 Task: Assign in the project ByteRise the issue 'Develop a new feature to allow for virtual reality or augmented reality experiences' to the sprint 'Running Riot'. Assign in the project ByteRise the issue 'Implement a new feature to allow for voice-based navigation and control of the system' to the sprint 'Running Riot'. Assign in the project ByteRise the issue 'Address issues related to data duplication and redundancy' to the sprint 'Running Riot'. Assign in the project ByteRise the issue 'Develop a new feature to allow for integration with blockchain technology' to the sprint 'Running Riot'
Action: Mouse moved to (211, 54)
Screenshot: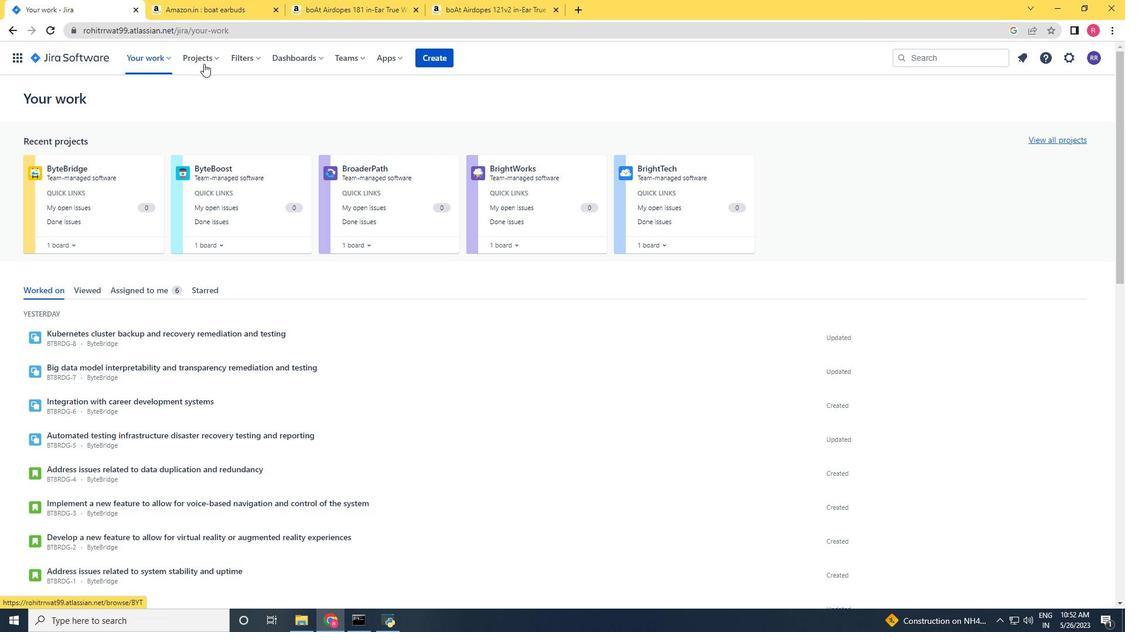
Action: Mouse pressed left at (211, 54)
Screenshot: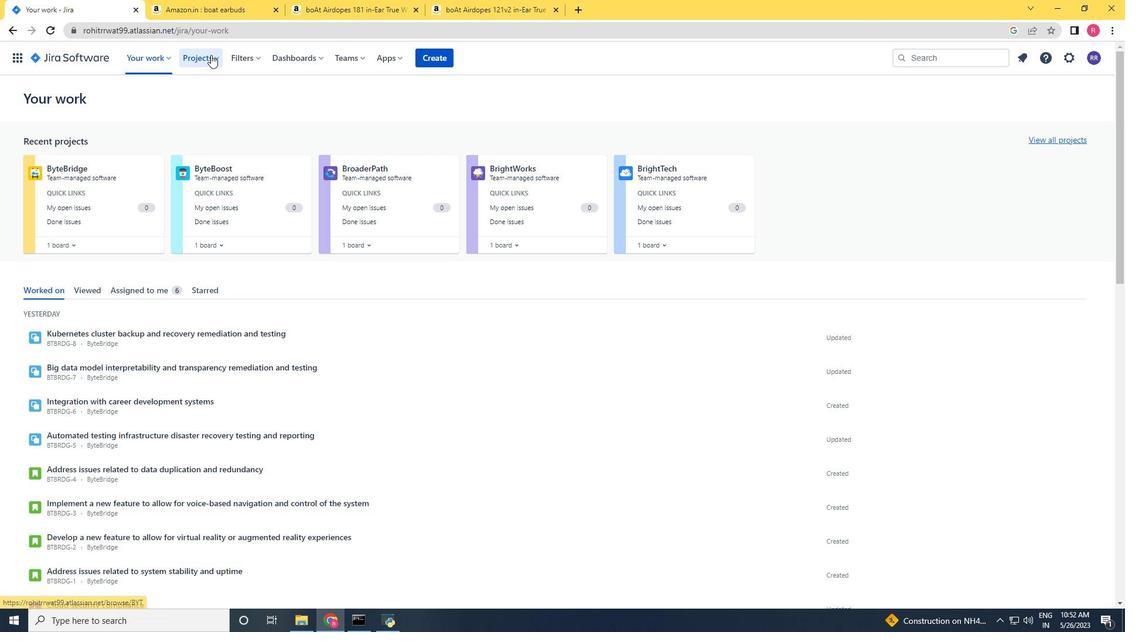 
Action: Mouse moved to (260, 110)
Screenshot: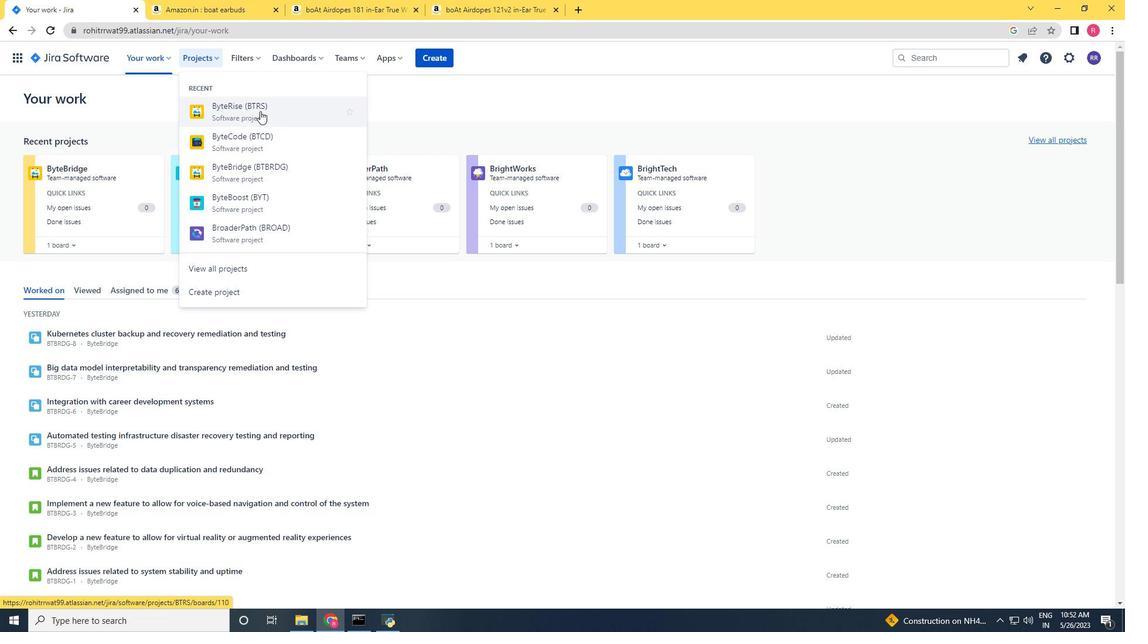 
Action: Mouse pressed left at (260, 110)
Screenshot: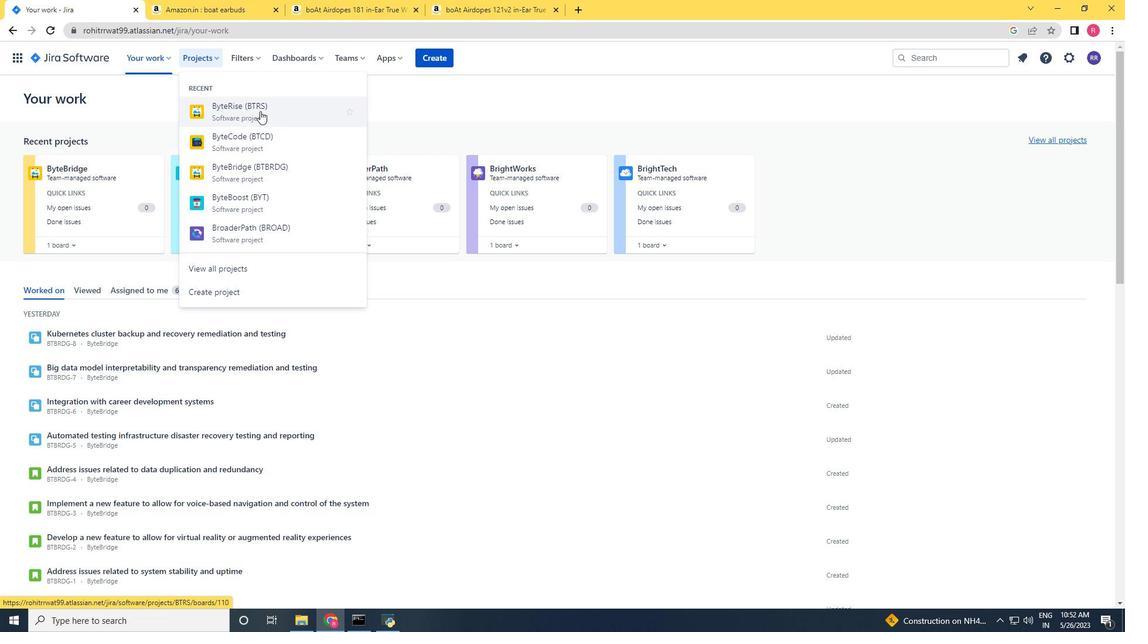 
Action: Mouse moved to (76, 179)
Screenshot: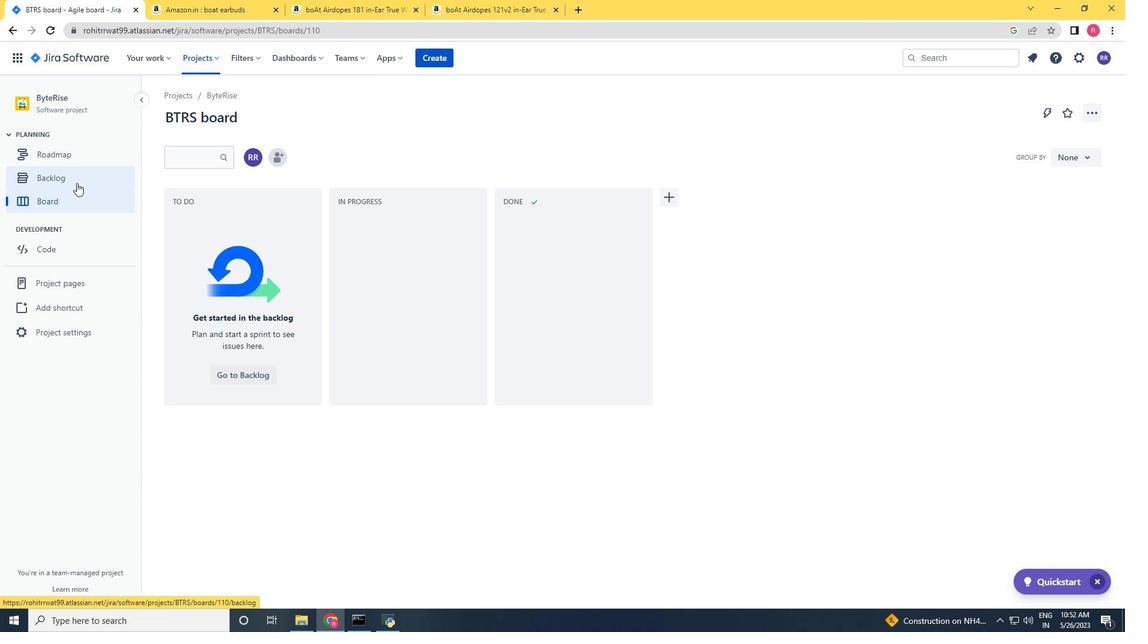 
Action: Mouse pressed left at (76, 179)
Screenshot: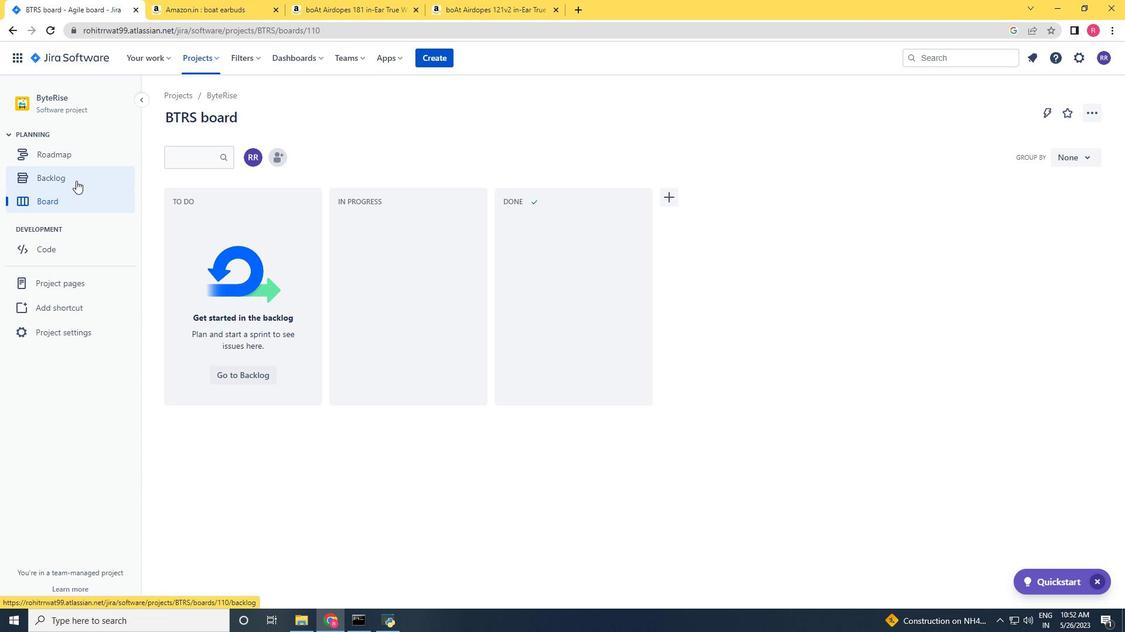 
Action: Mouse moved to (1070, 311)
Screenshot: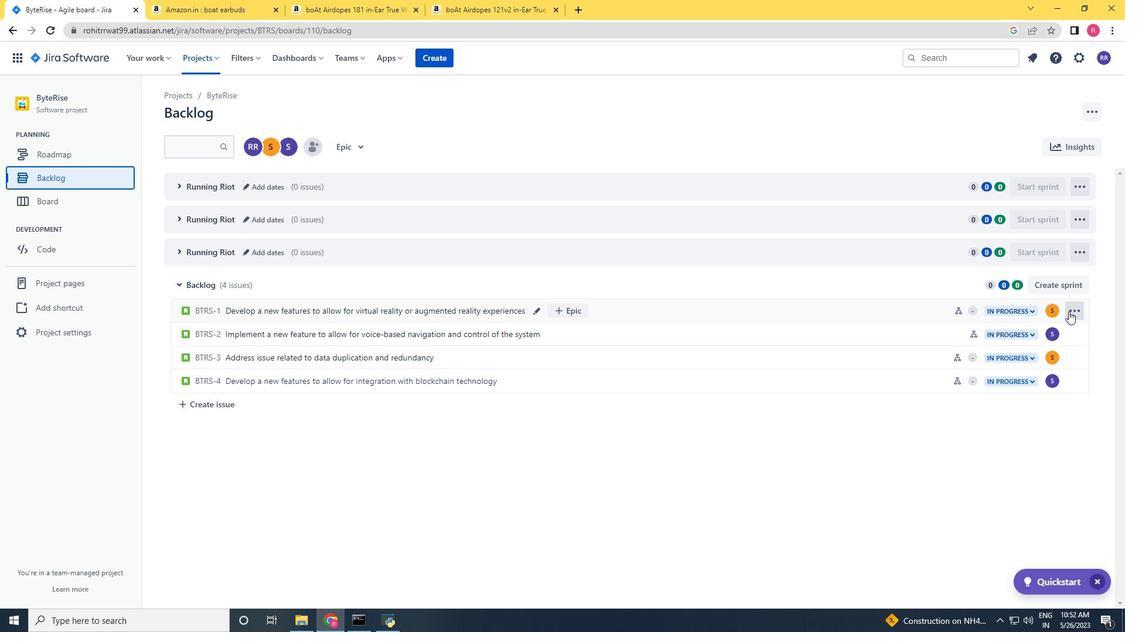 
Action: Mouse pressed left at (1070, 311)
Screenshot: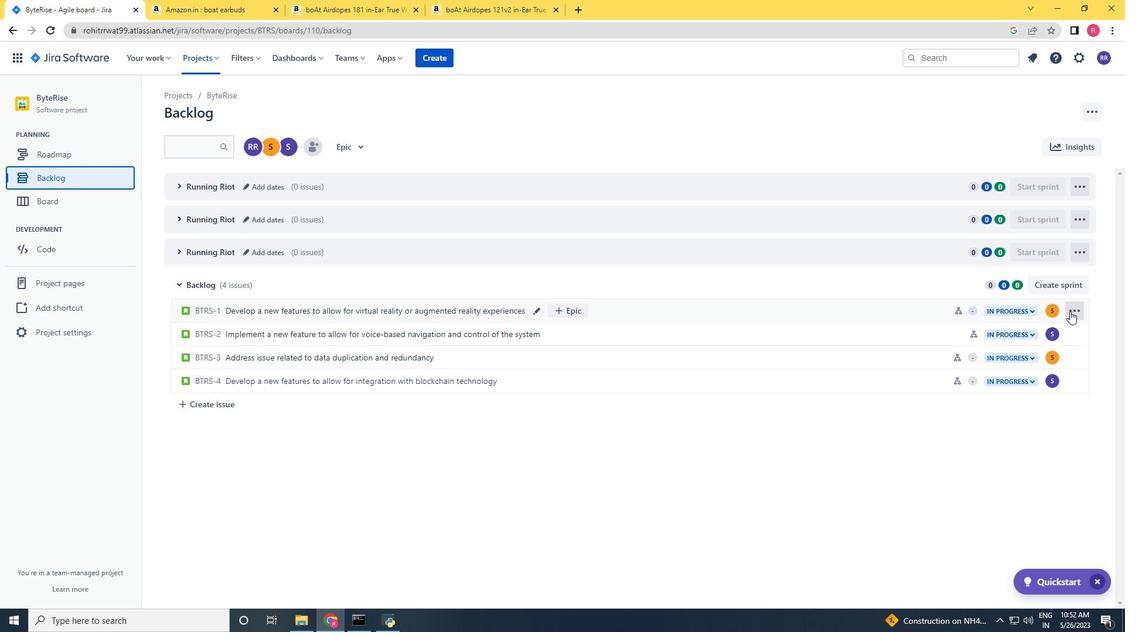 
Action: Mouse moved to (1048, 452)
Screenshot: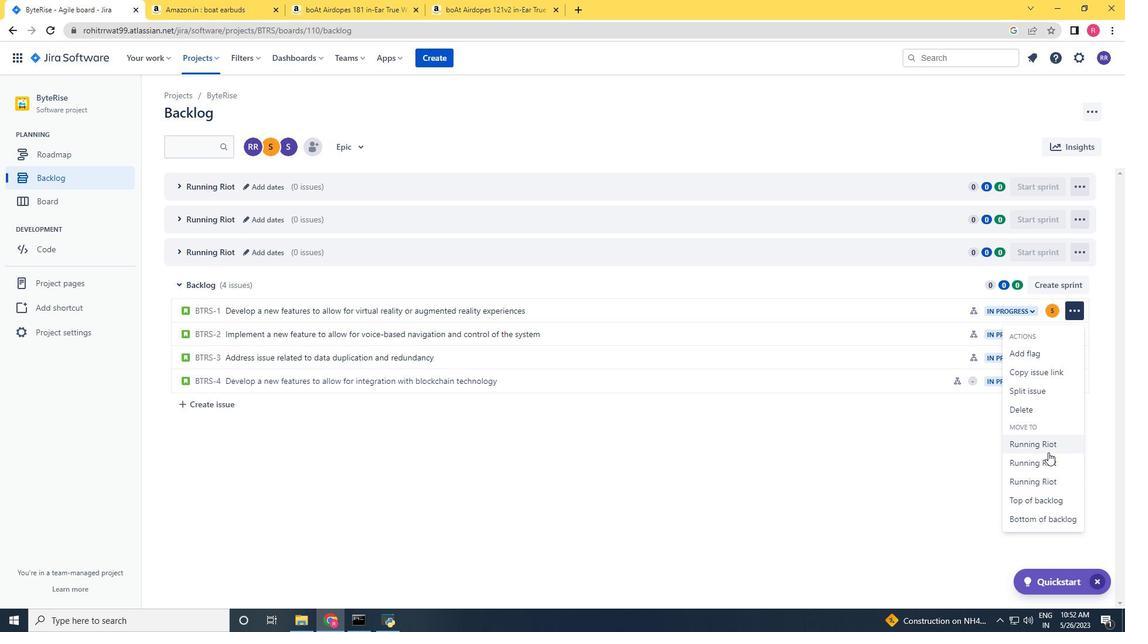 
Action: Mouse pressed left at (1048, 452)
Screenshot: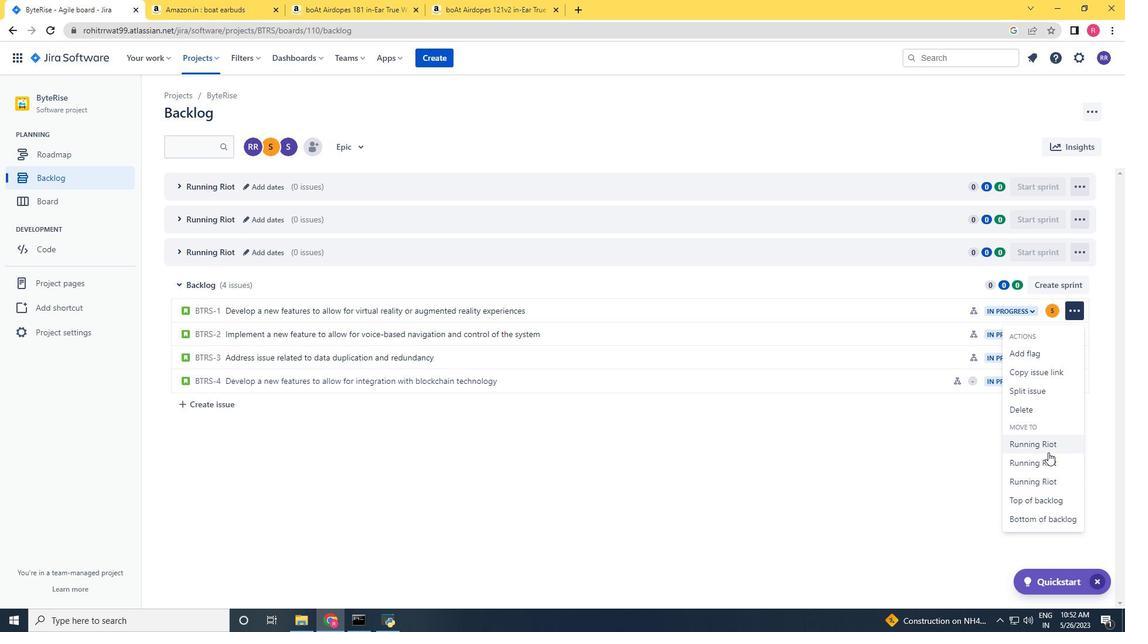 
Action: Mouse moved to (179, 186)
Screenshot: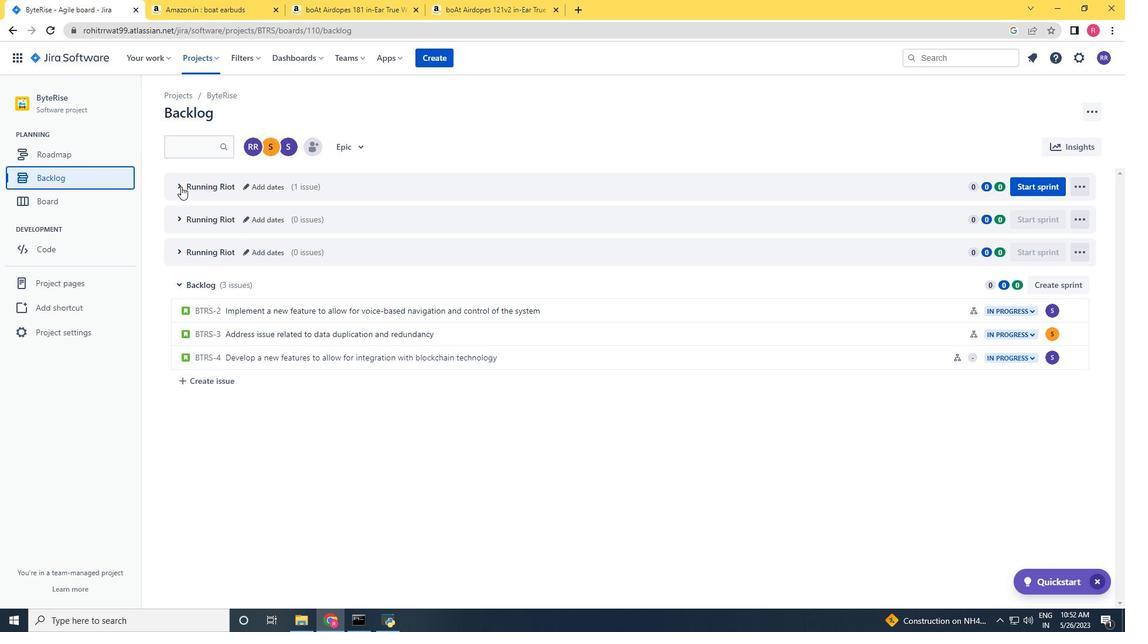 
Action: Mouse pressed left at (179, 186)
Screenshot: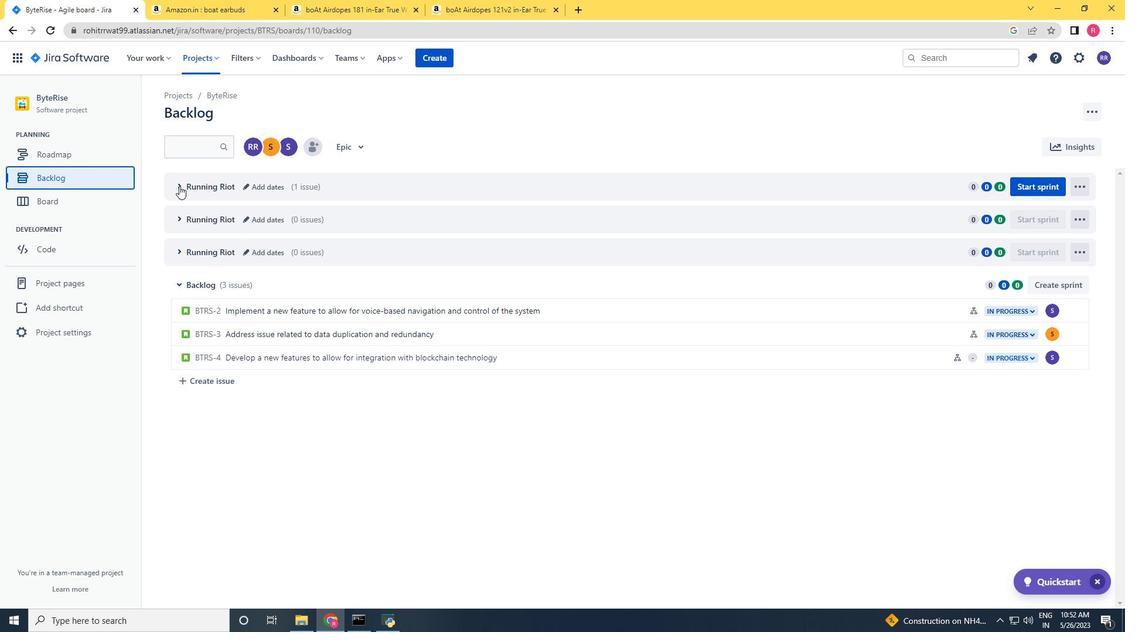 
Action: Mouse moved to (1077, 392)
Screenshot: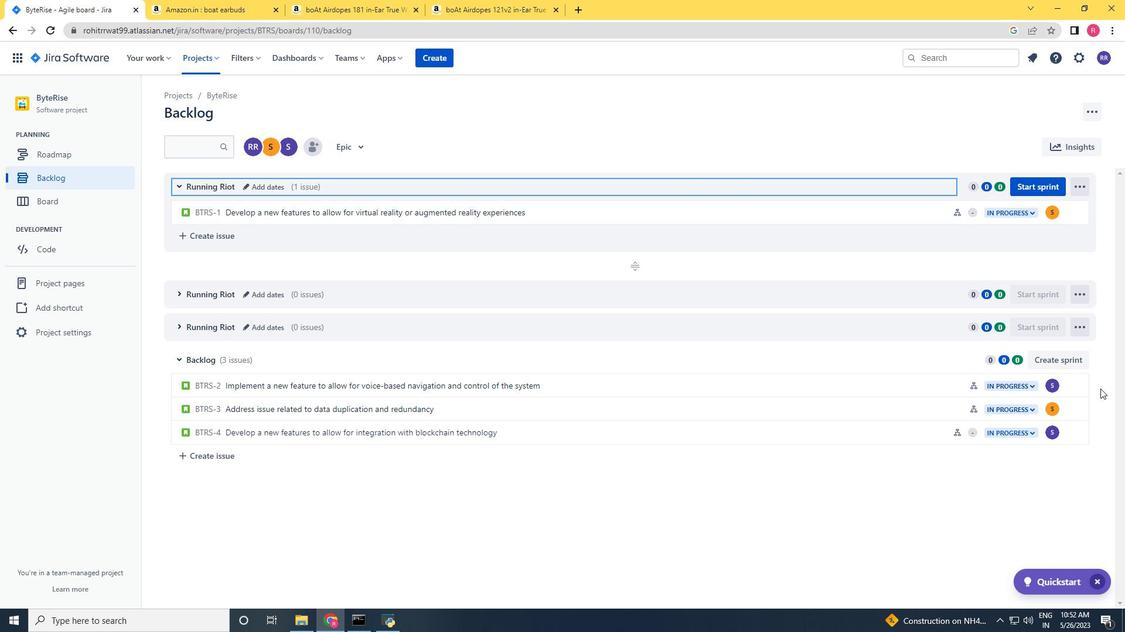 
Action: Mouse pressed left at (1077, 392)
Screenshot: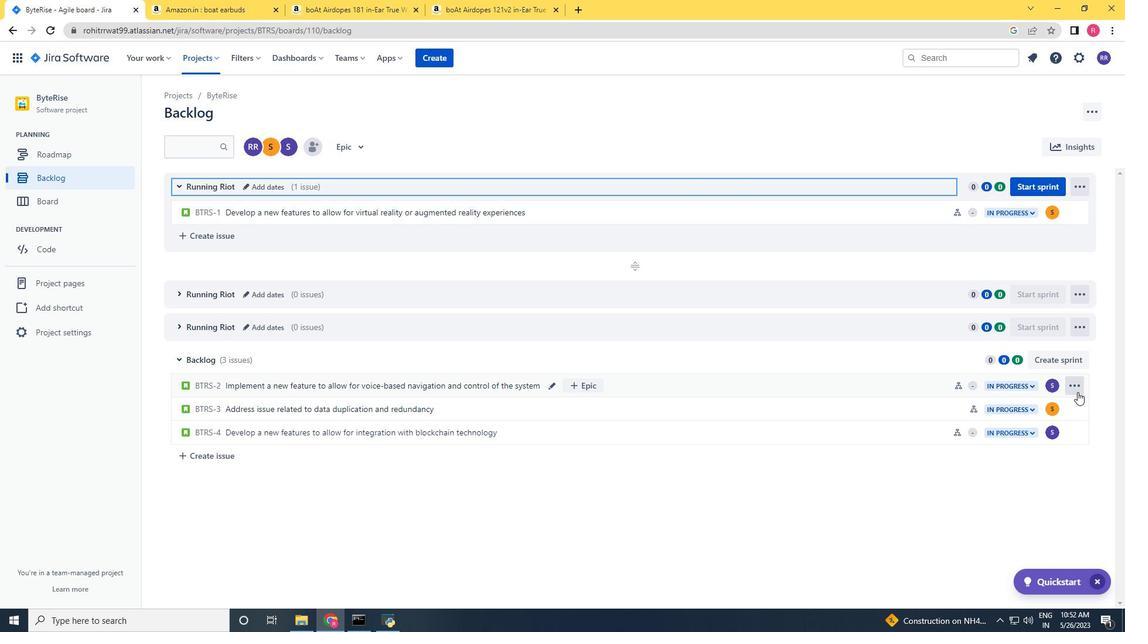 
Action: Mouse moved to (1039, 310)
Screenshot: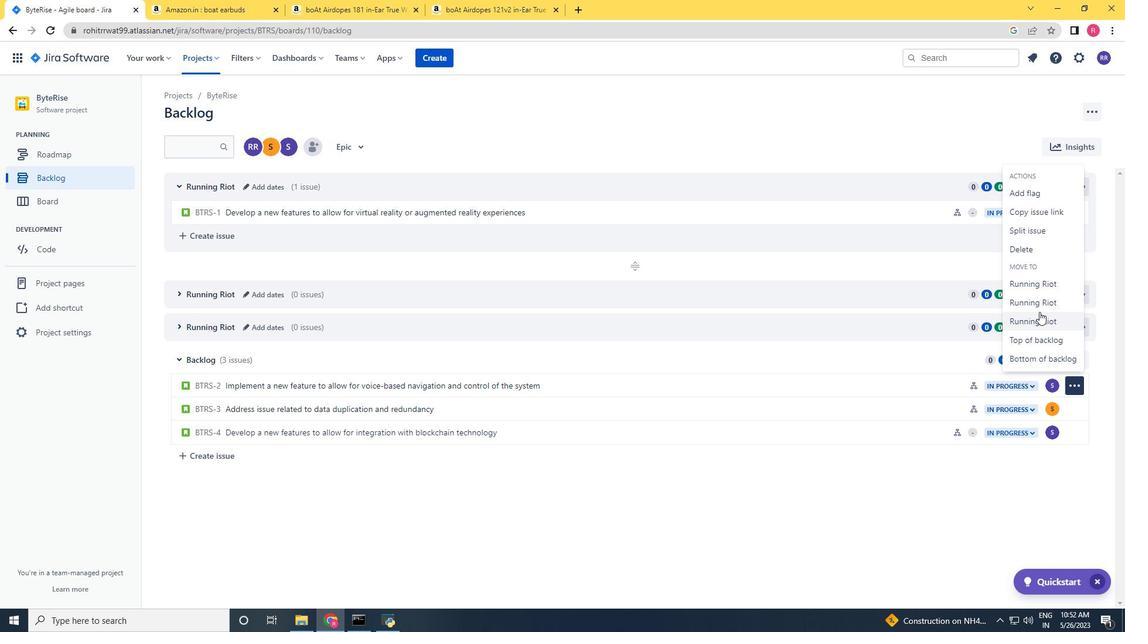 
Action: Mouse pressed left at (1039, 310)
Screenshot: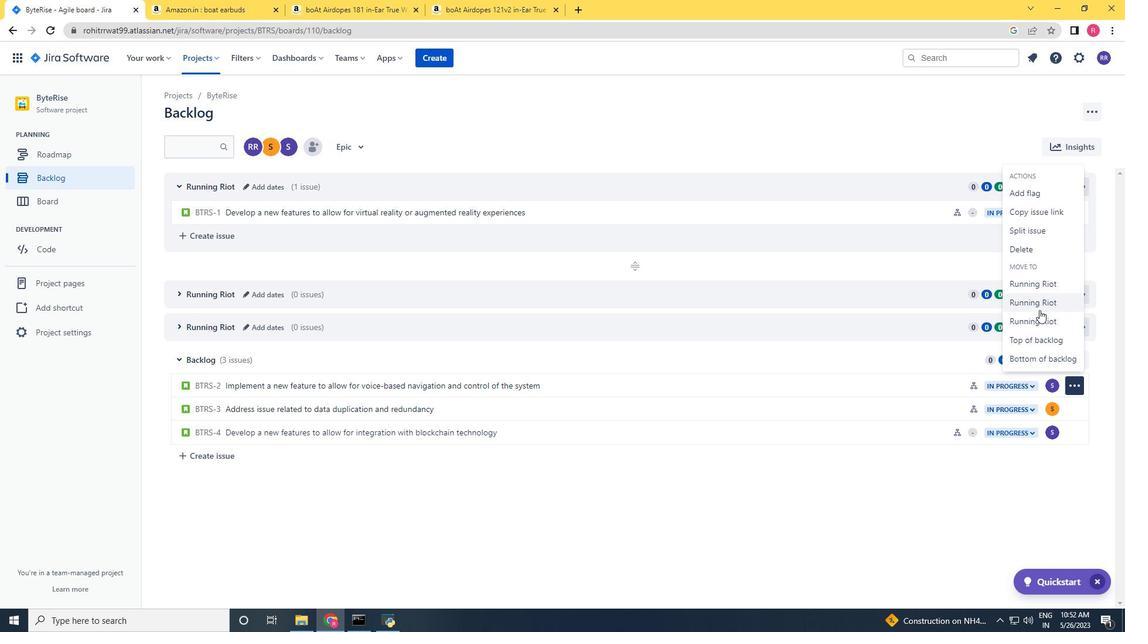 
Action: Mouse moved to (175, 293)
Screenshot: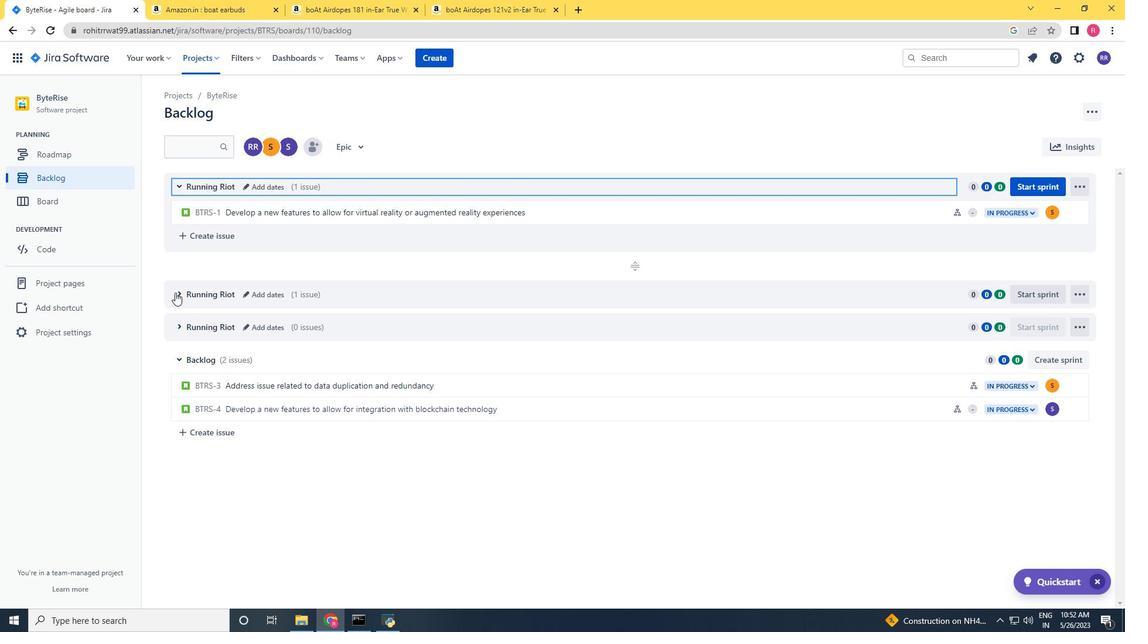 
Action: Mouse pressed left at (175, 293)
Screenshot: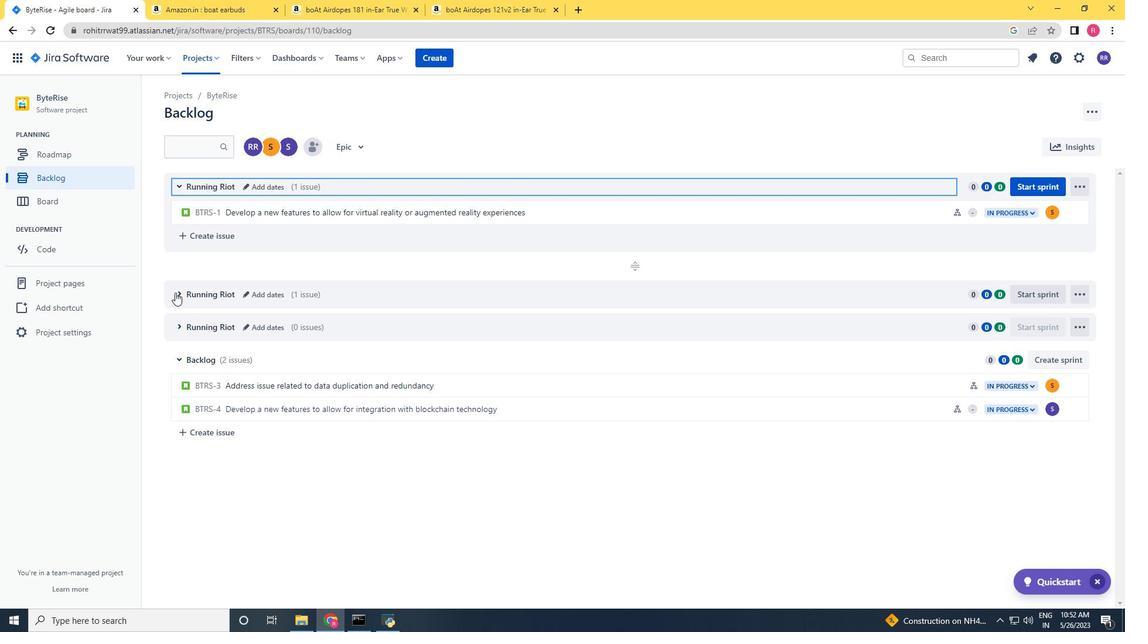 
Action: Mouse moved to (1072, 456)
Screenshot: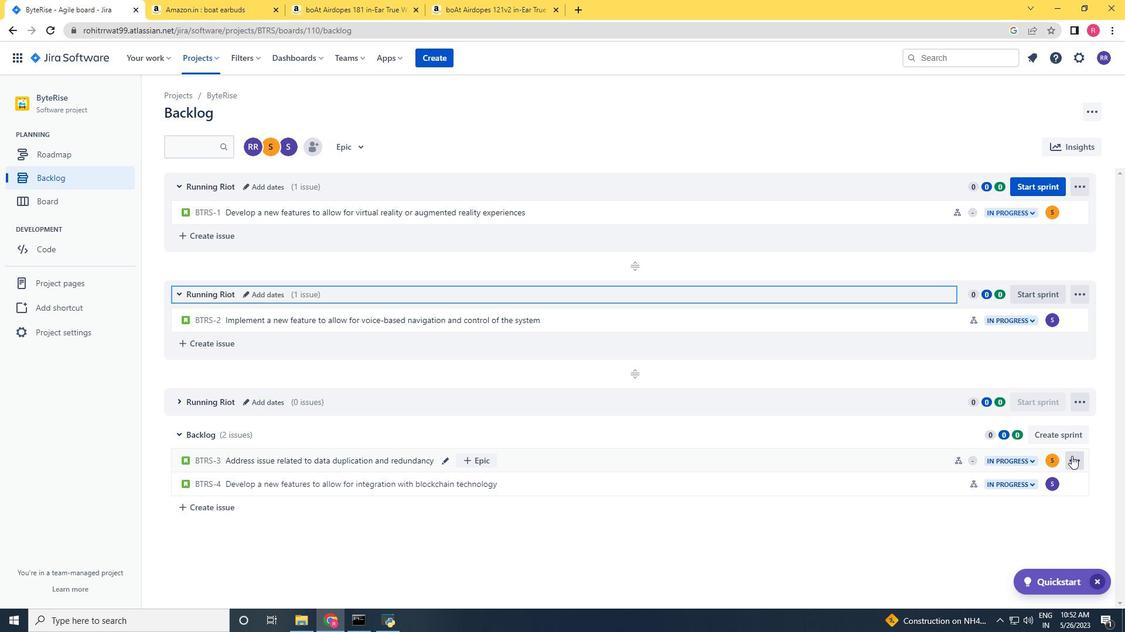 
Action: Mouse pressed left at (1072, 456)
Screenshot: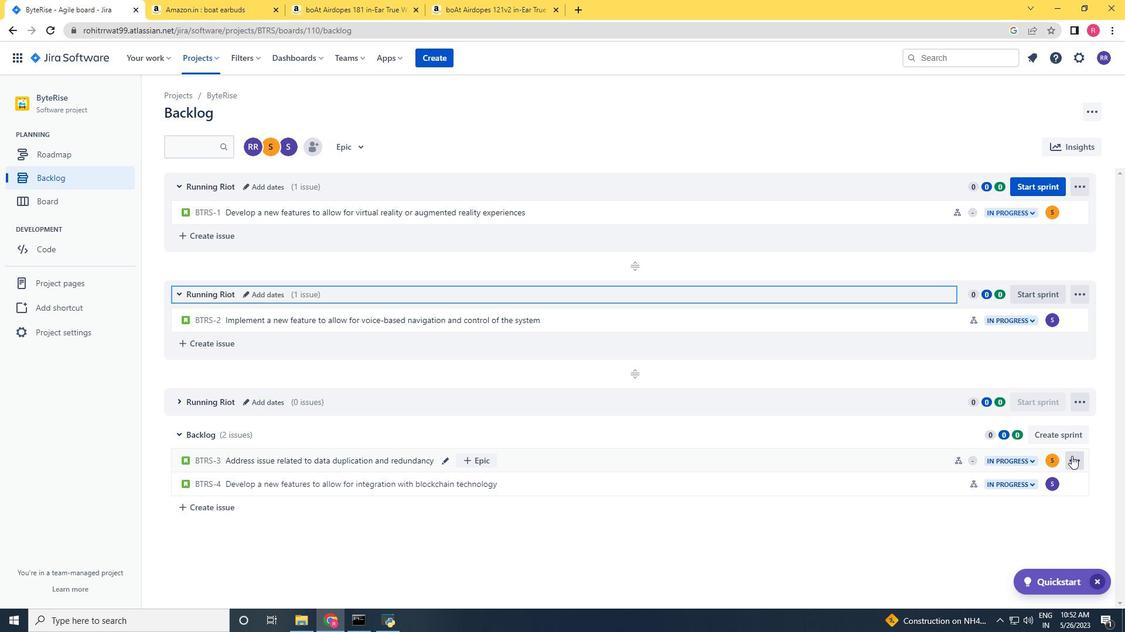 
Action: Mouse moved to (1039, 403)
Screenshot: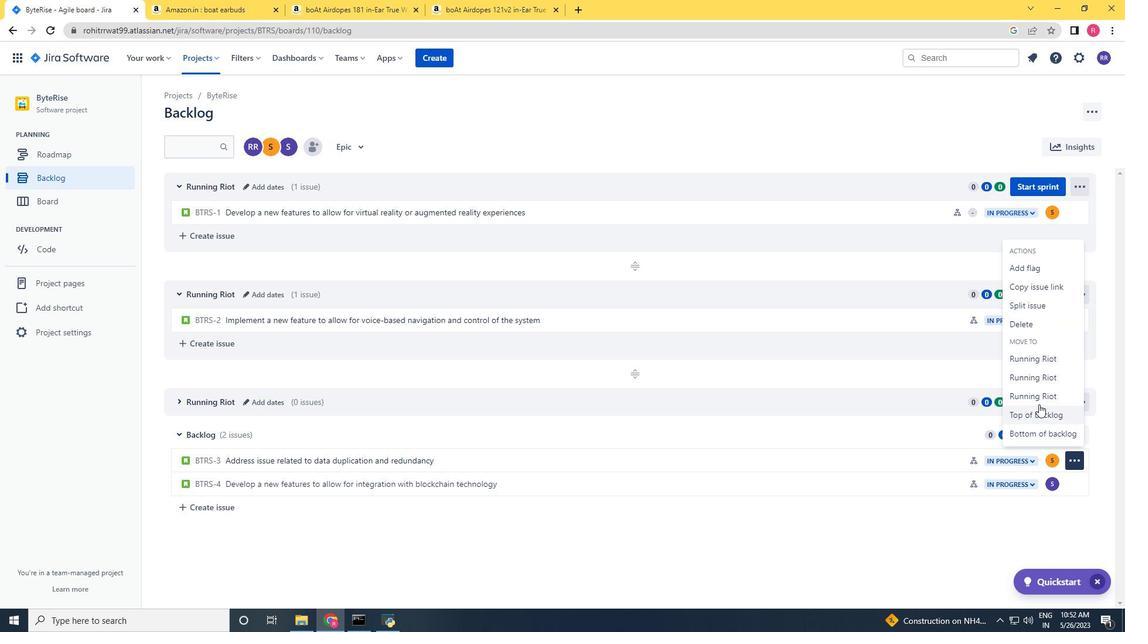 
Action: Mouse pressed left at (1039, 403)
Screenshot: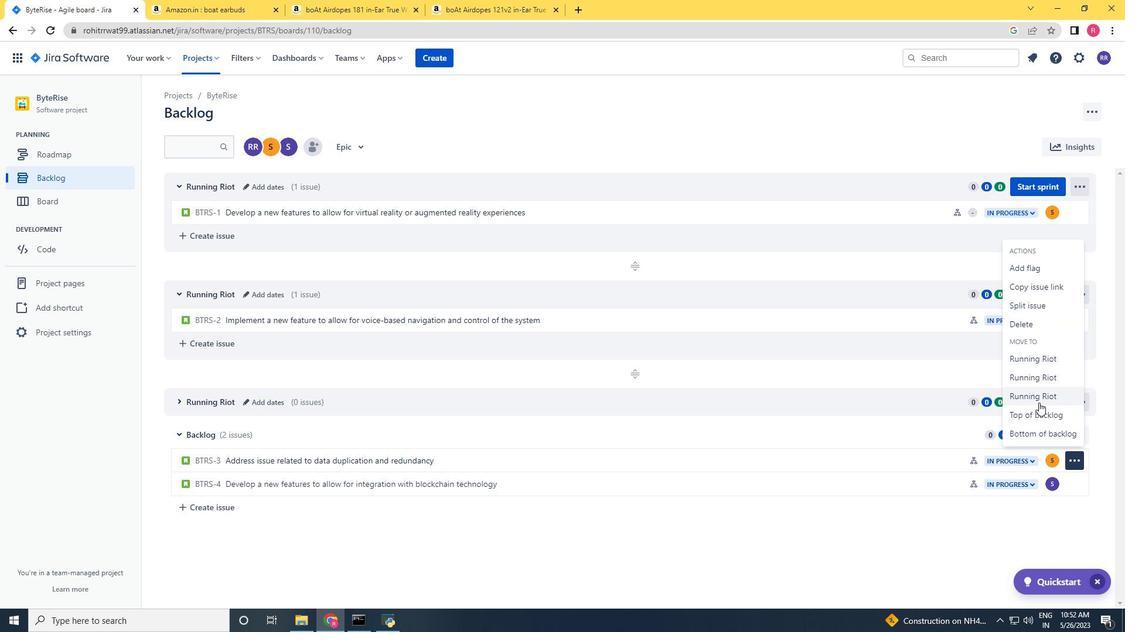 
Action: Mouse moved to (181, 402)
Screenshot: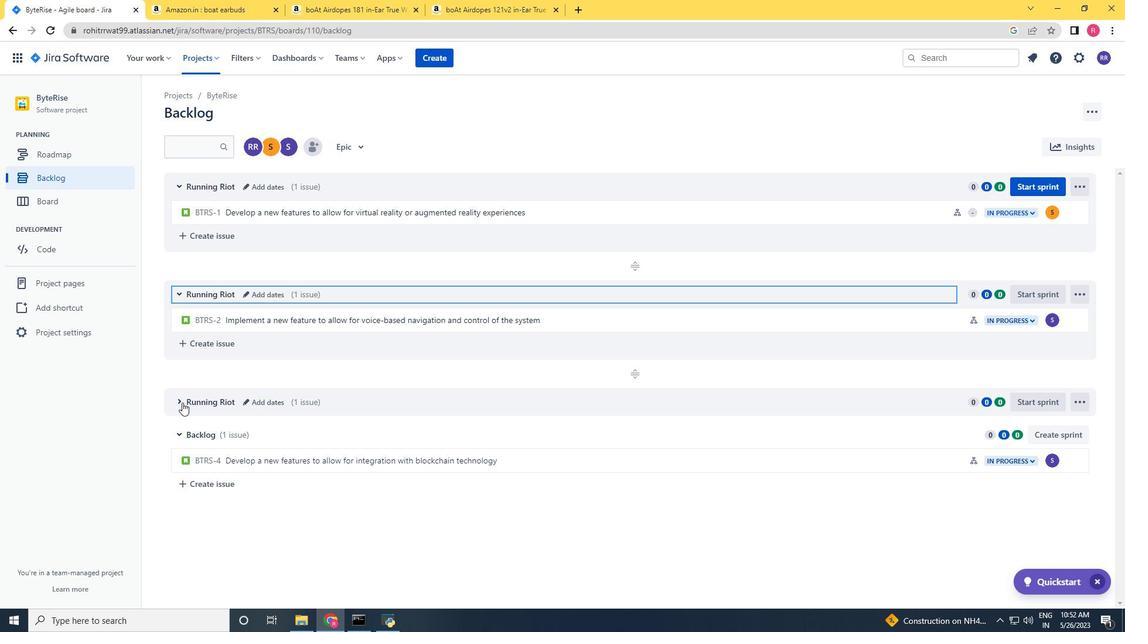 
Action: Mouse pressed left at (181, 402)
Screenshot: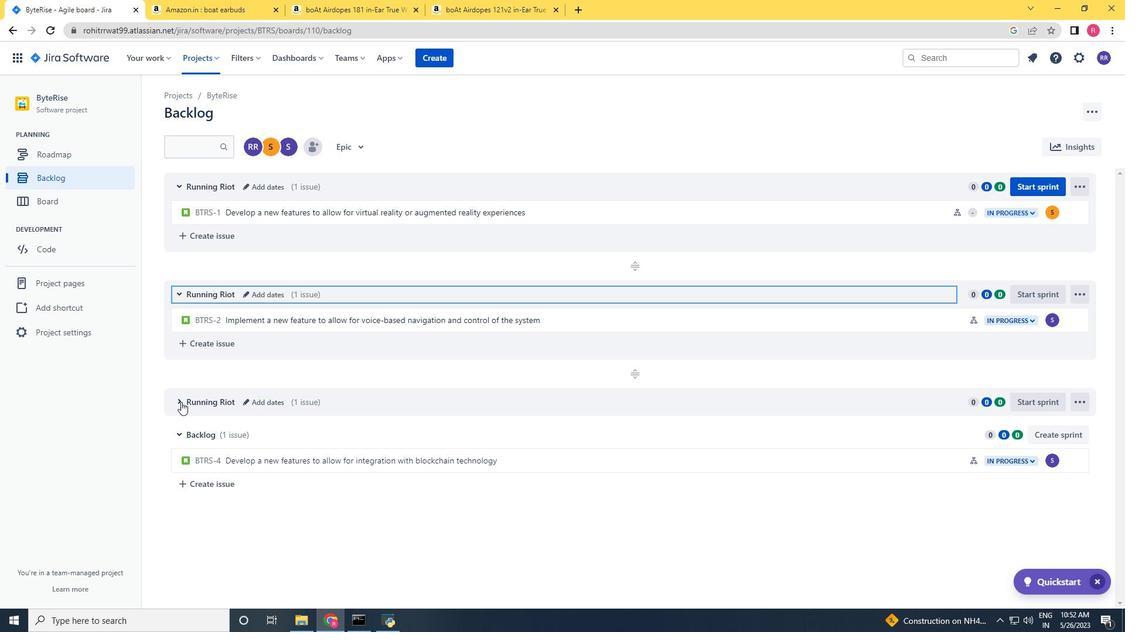 
Action: Mouse moved to (1070, 532)
Screenshot: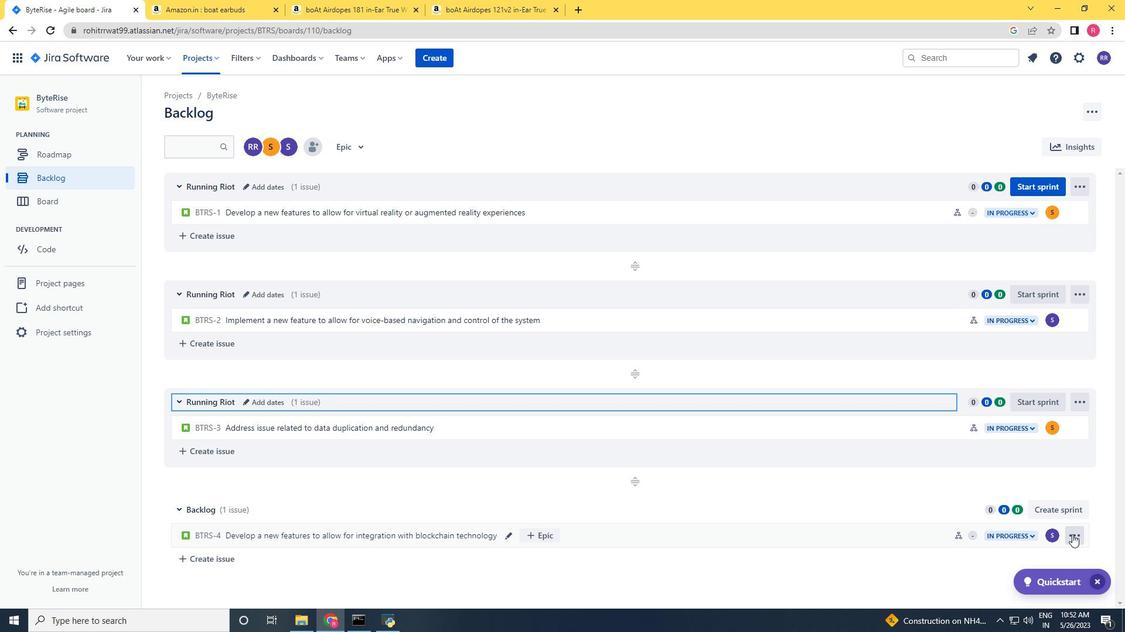 
Action: Mouse pressed left at (1070, 532)
Screenshot: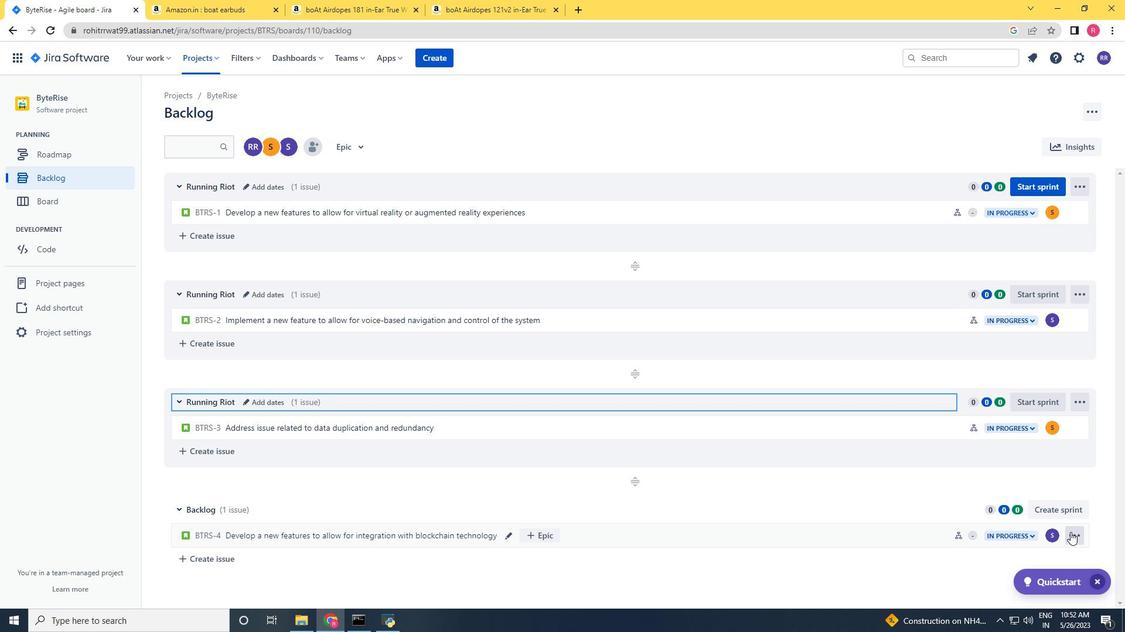 
Action: Mouse moved to (1041, 479)
Screenshot: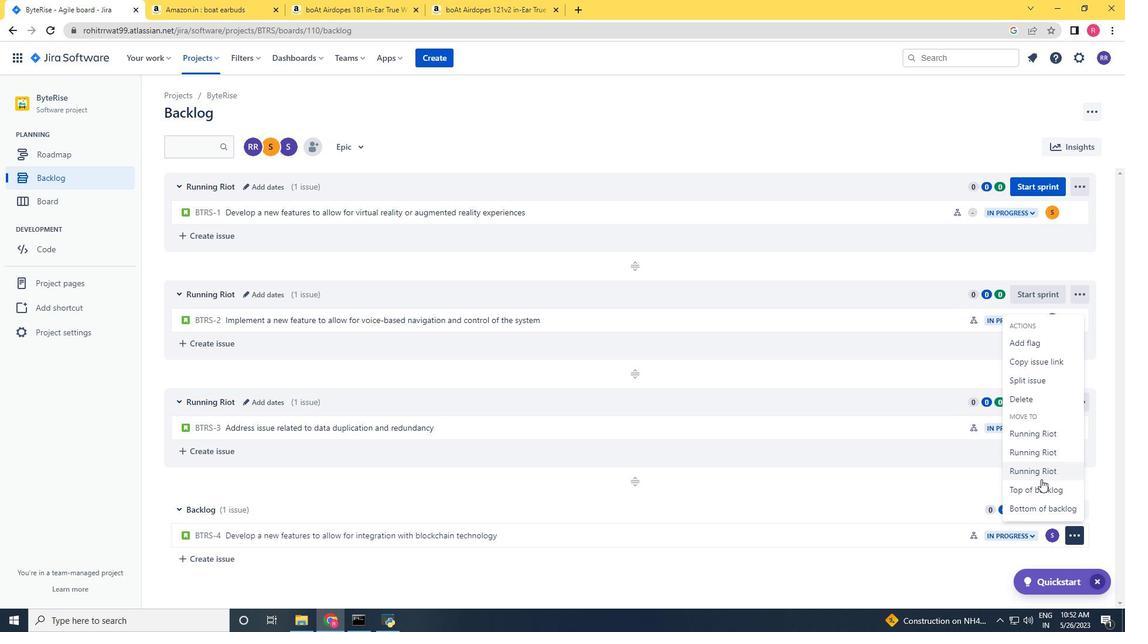 
Action: Mouse pressed left at (1041, 479)
Screenshot: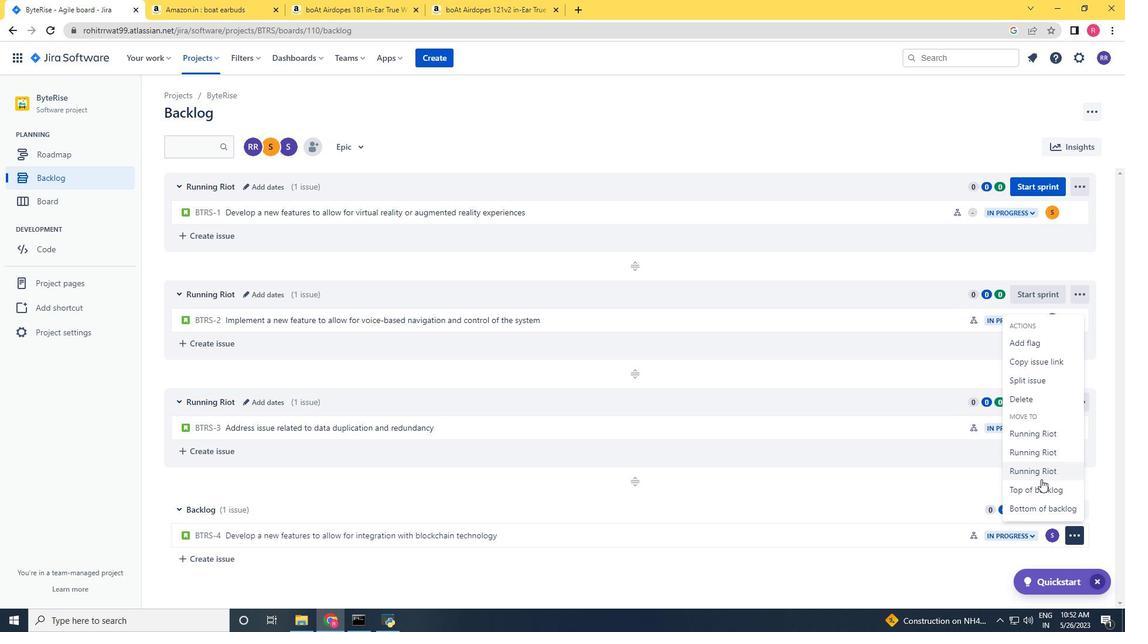 
Action: Mouse moved to (451, 580)
Screenshot: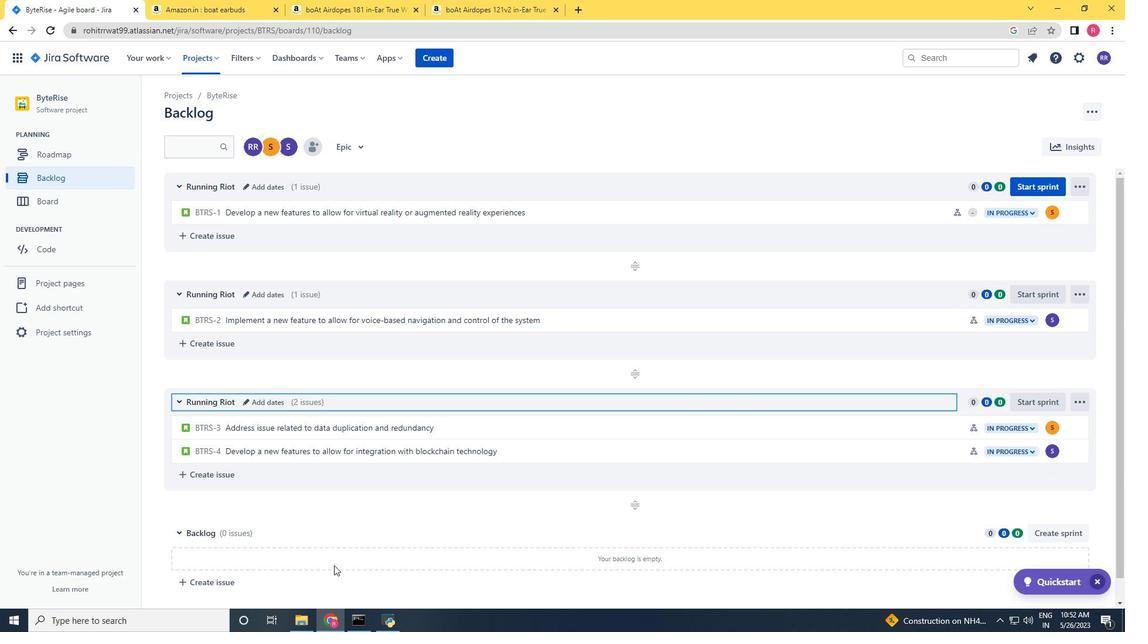 
Action: Mouse scrolled (451, 580) with delta (0, 0)
Screenshot: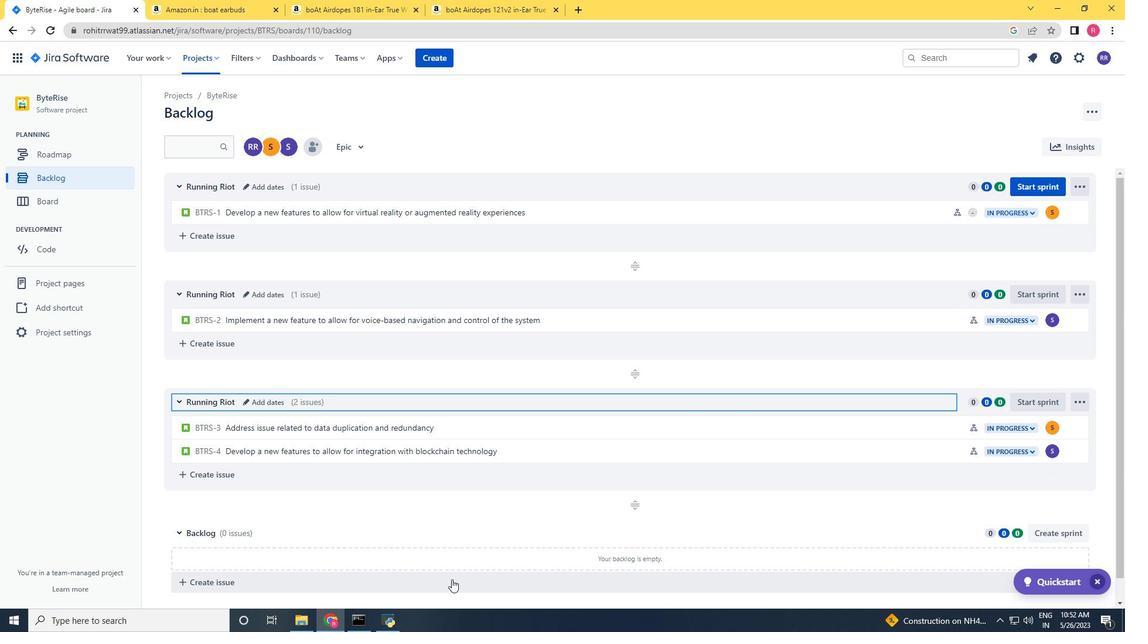 
Action: Mouse scrolled (451, 580) with delta (0, 0)
Screenshot: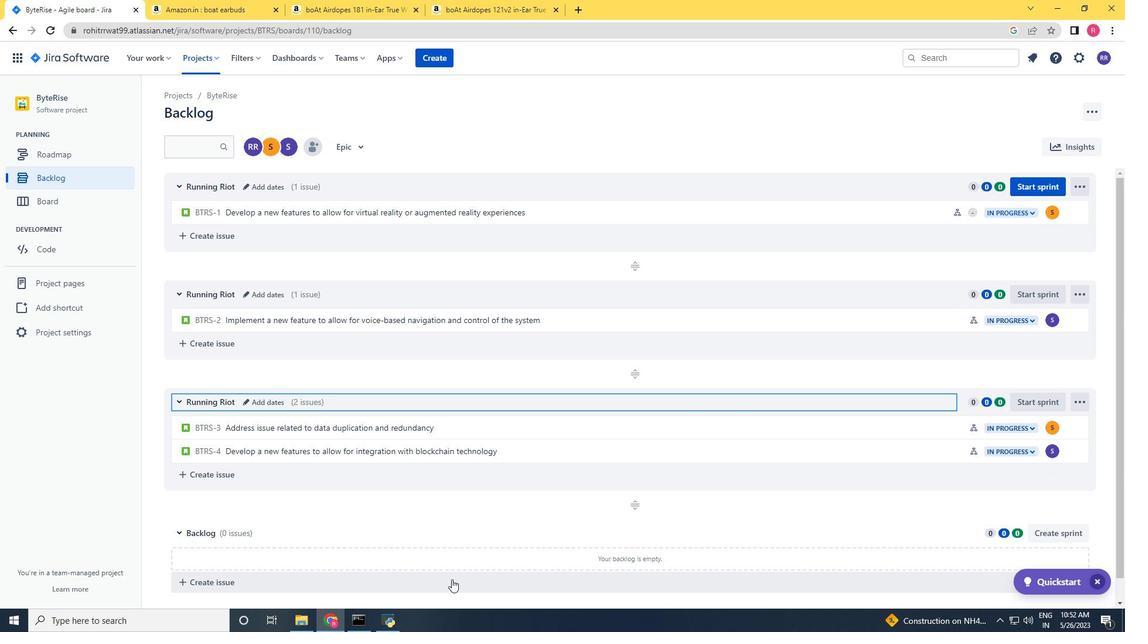 
Action: Mouse scrolled (451, 580) with delta (0, 0)
Screenshot: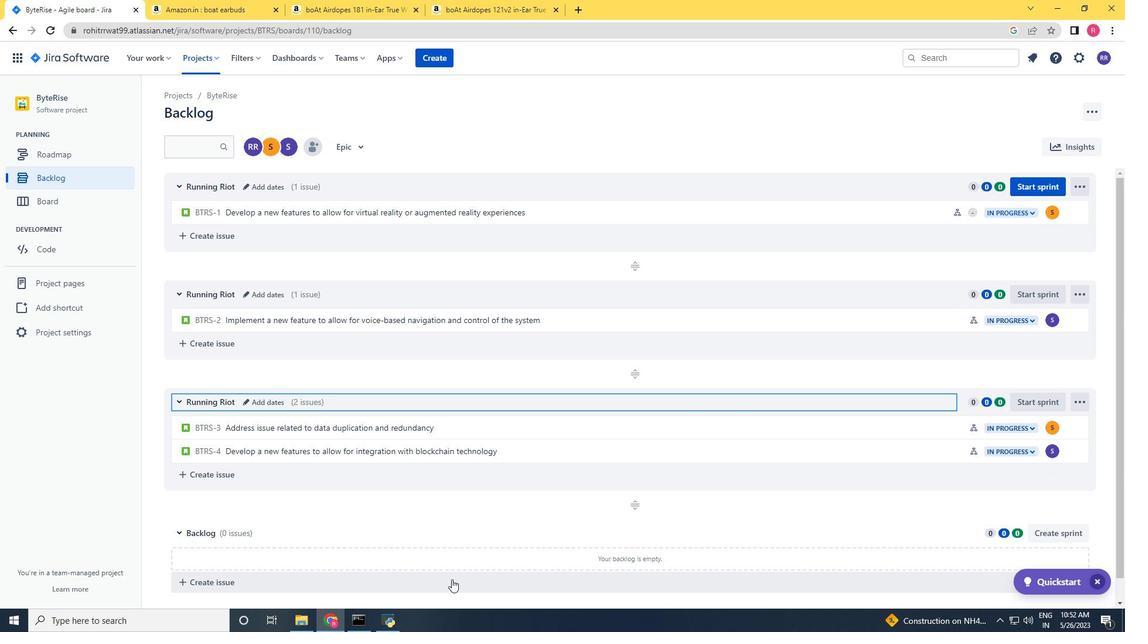 
Action: Mouse scrolled (451, 580) with delta (0, 0)
Screenshot: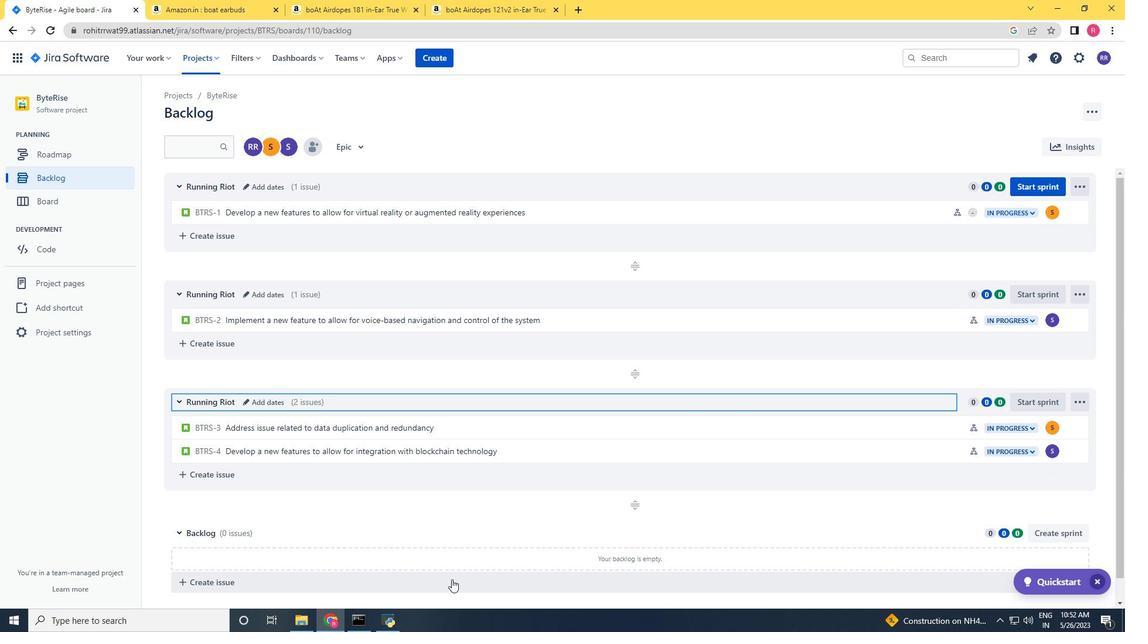 
Action: Mouse scrolled (451, 580) with delta (0, 0)
Screenshot: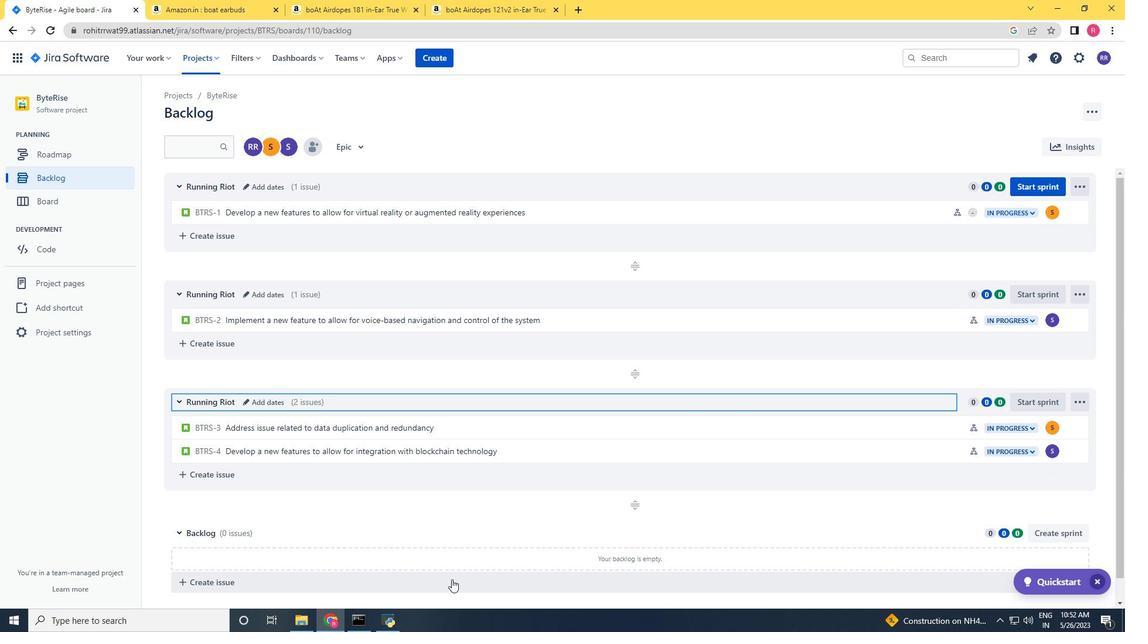 
Action: Mouse moved to (452, 579)
Screenshot: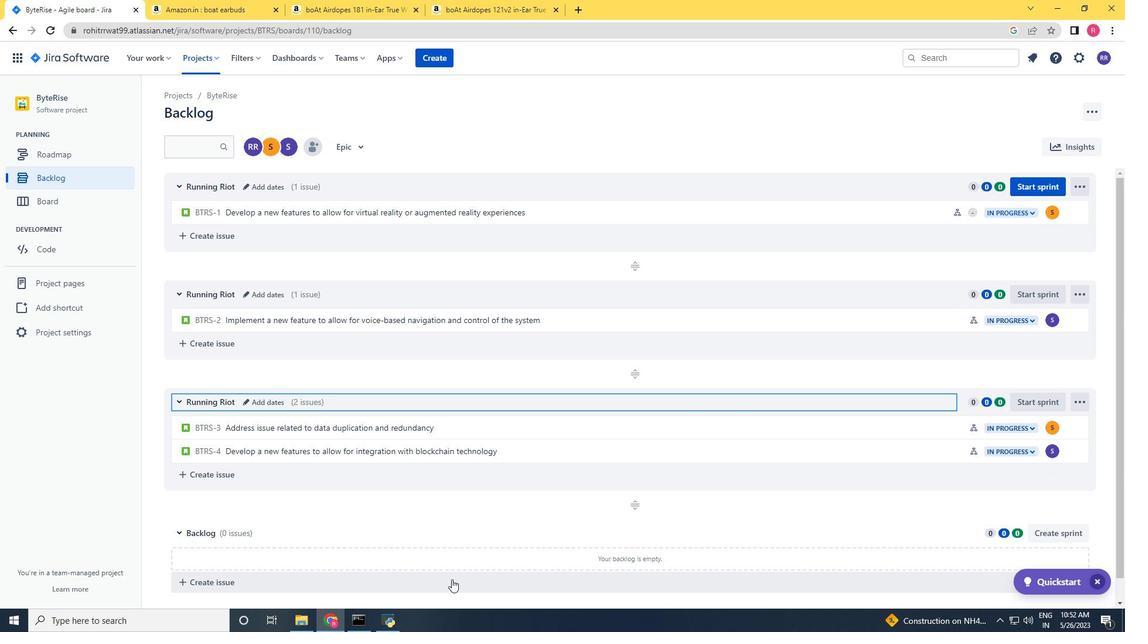 
Action: Mouse scrolled (452, 578) with delta (0, 0)
Screenshot: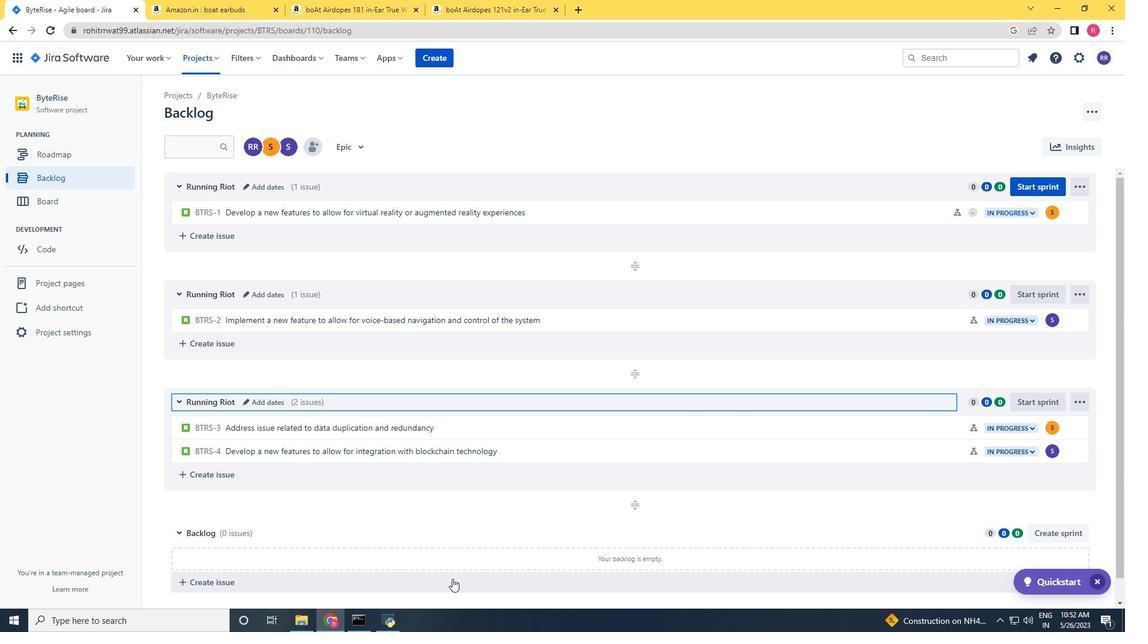
Action: Mouse scrolled (452, 578) with delta (0, 0)
Screenshot: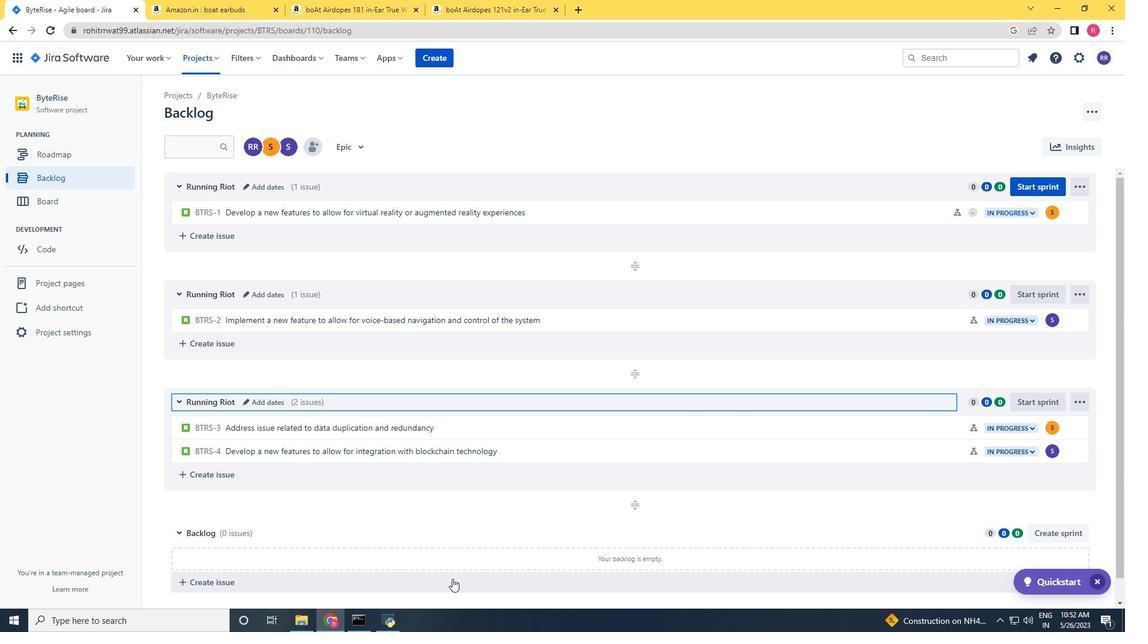 
Action: Mouse scrolled (452, 578) with delta (0, 0)
Screenshot: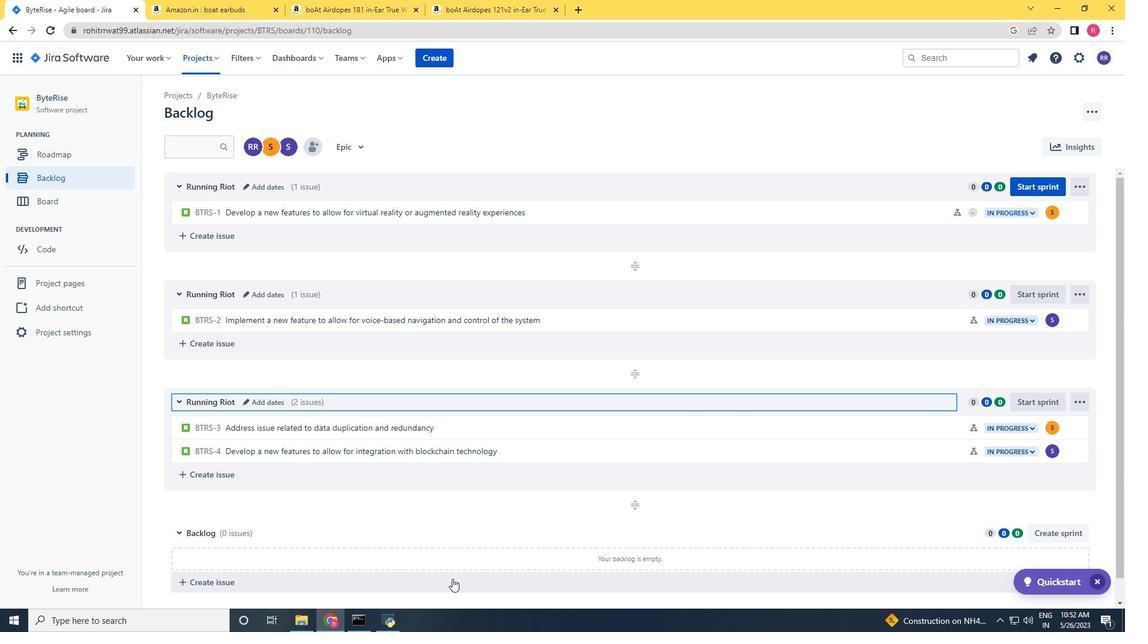 
Action: Mouse scrolled (452, 578) with delta (0, 0)
Screenshot: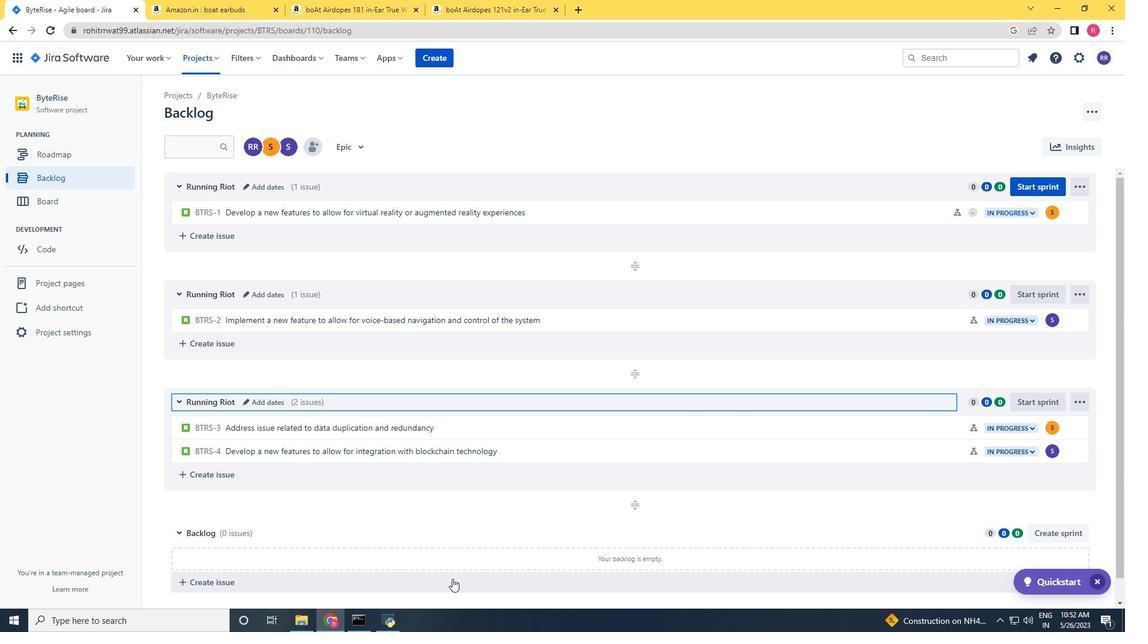 
Action: Mouse scrolled (452, 578) with delta (0, 0)
Screenshot: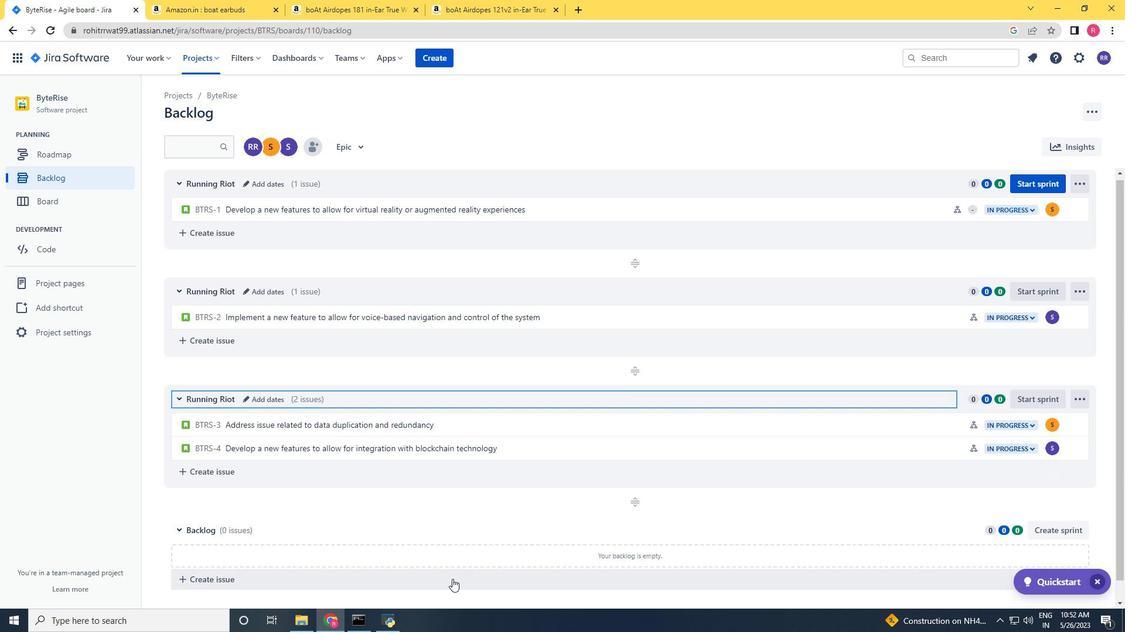 
Action: Mouse scrolled (452, 580) with delta (0, 0)
Screenshot: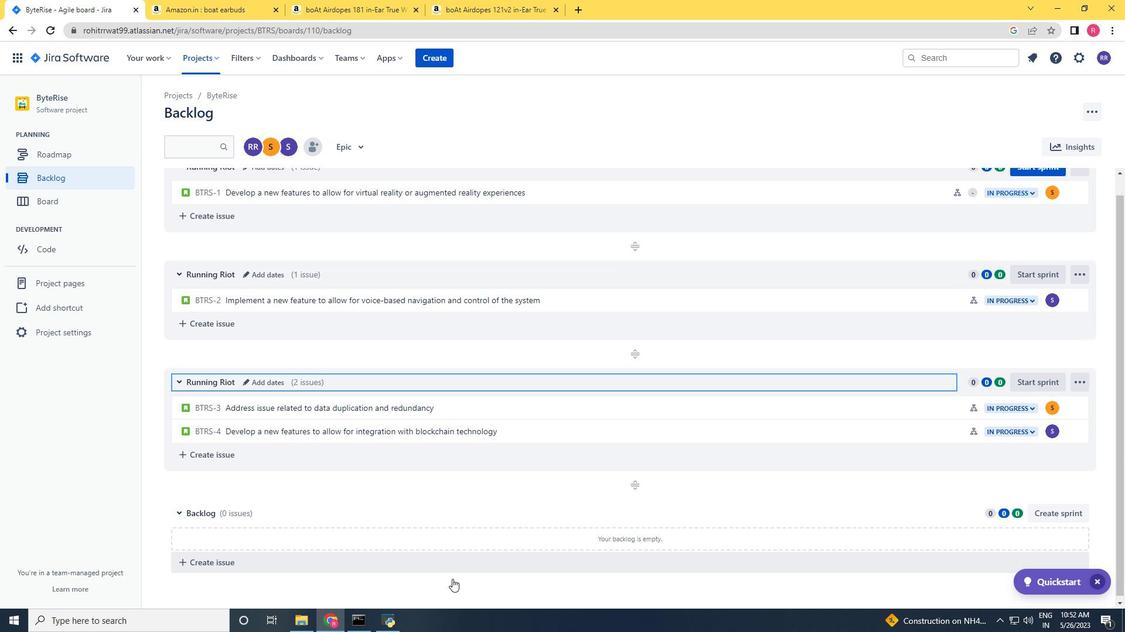 
Action: Mouse scrolled (452, 580) with delta (0, 0)
Screenshot: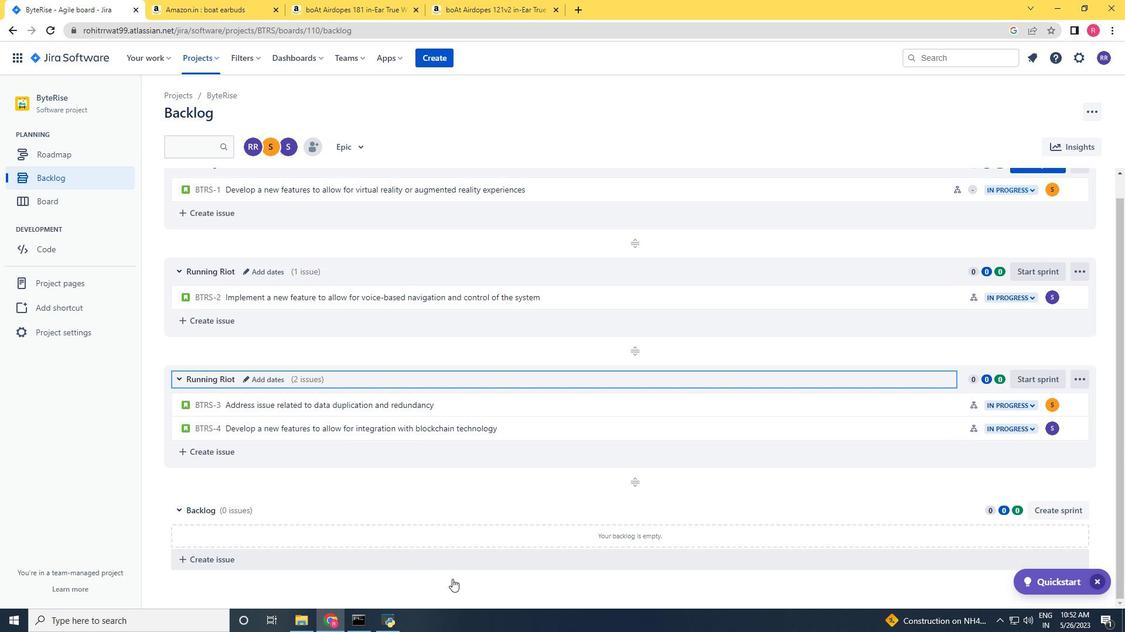 
Action: Mouse scrolled (452, 580) with delta (0, 0)
Screenshot: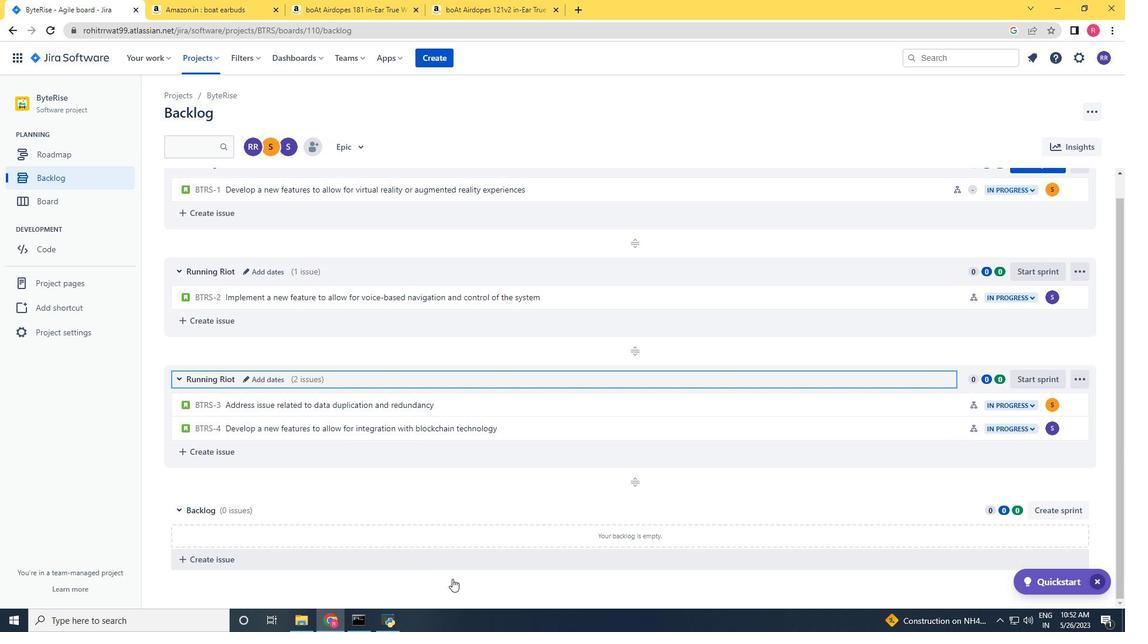 
Action: Mouse scrolled (452, 580) with delta (0, 0)
Screenshot: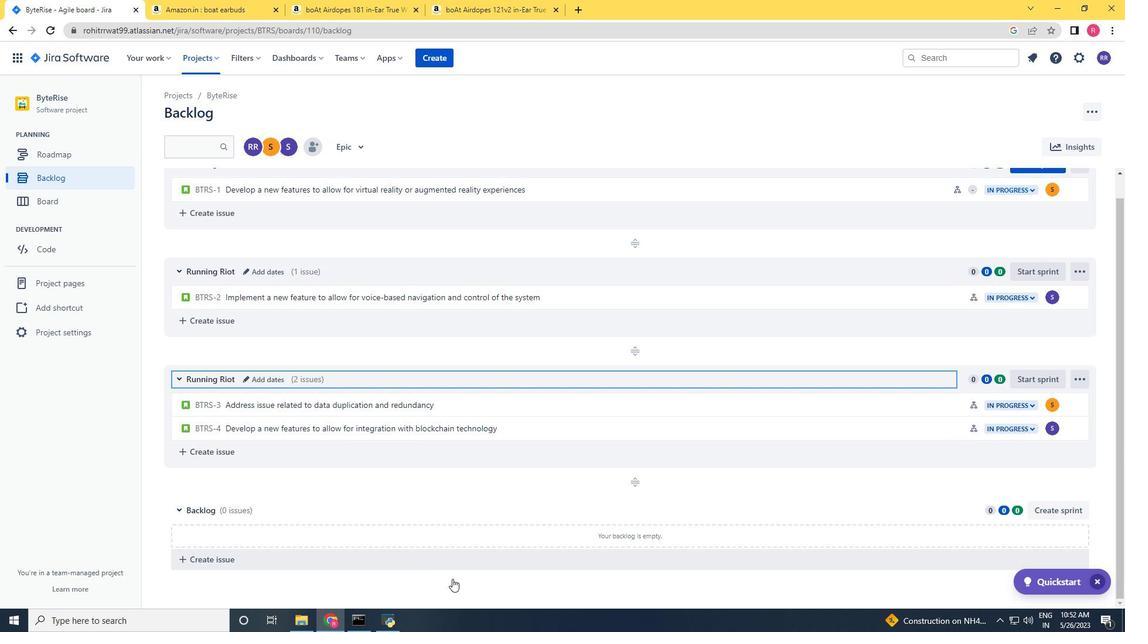 
